 Task: Search for 'Training Session' in the calendar.
Action: Mouse moved to (11, 55)
Screenshot: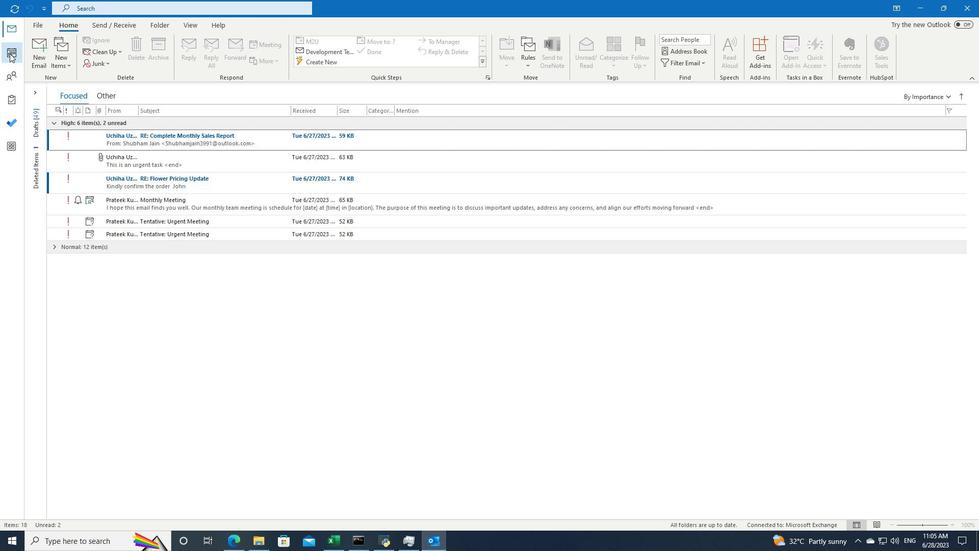 
Action: Mouse pressed left at (11, 55)
Screenshot: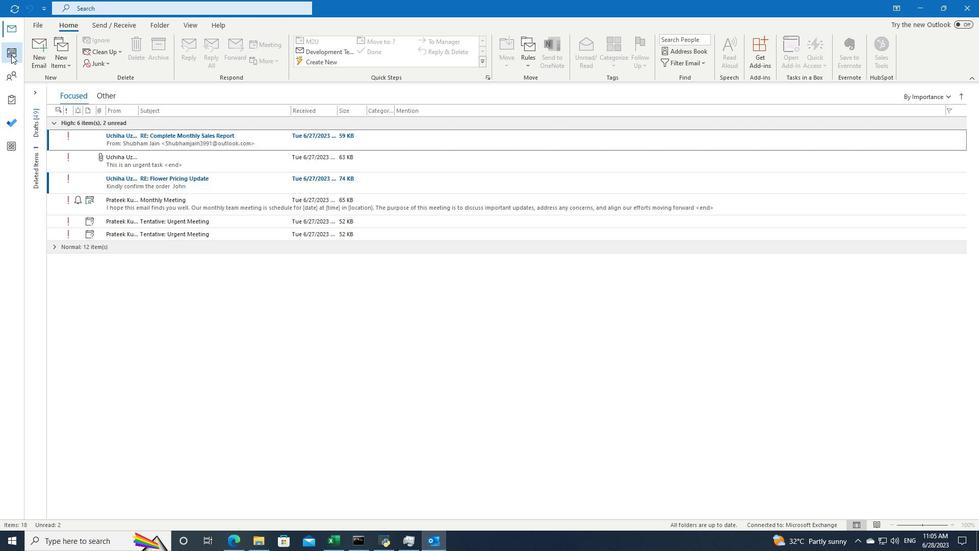 
Action: Mouse moved to (300, 12)
Screenshot: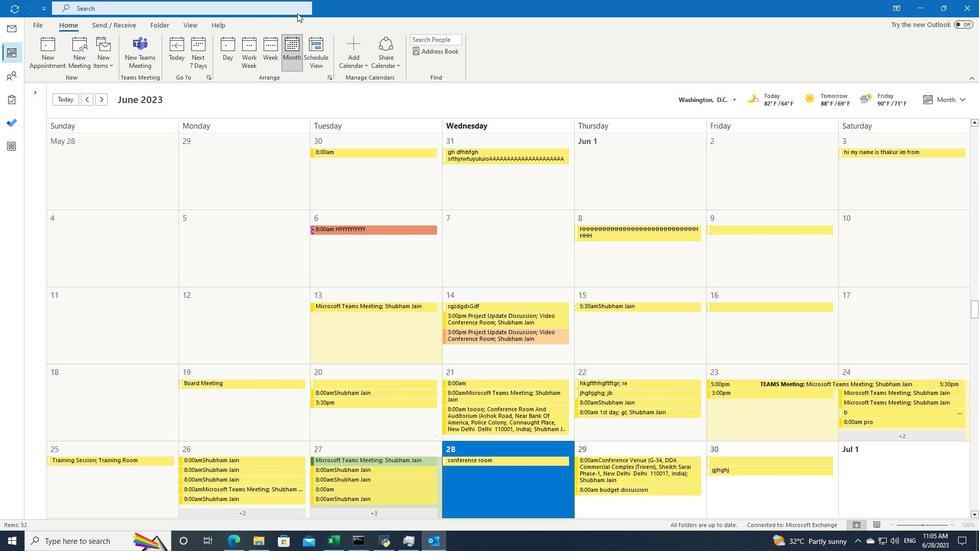 
Action: Mouse pressed left at (300, 12)
Screenshot: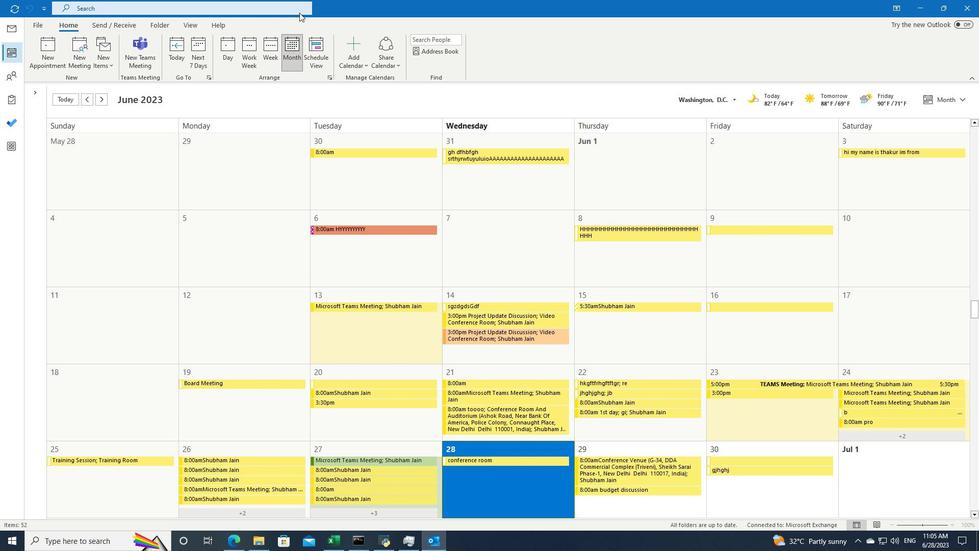 
Action: Mouse moved to (345, 8)
Screenshot: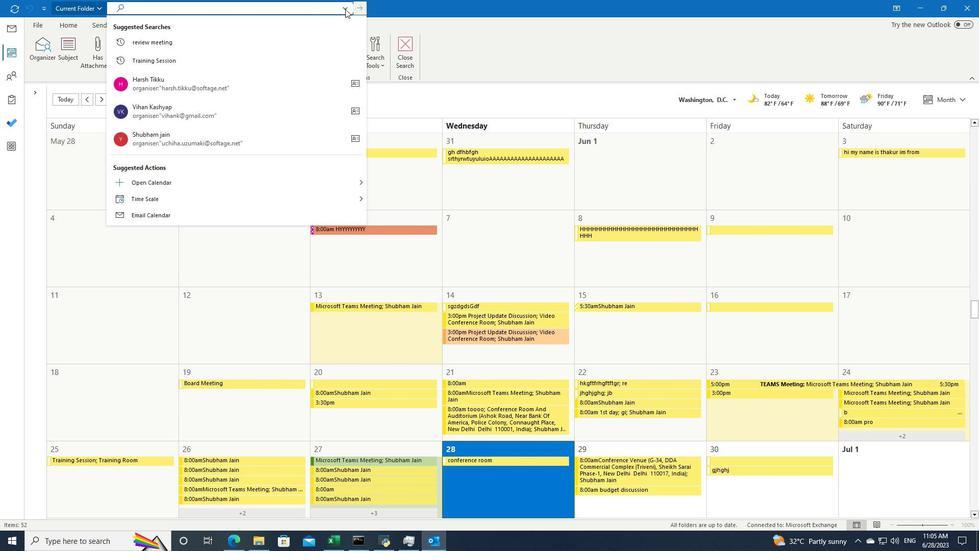 
Action: Mouse pressed left at (345, 8)
Screenshot: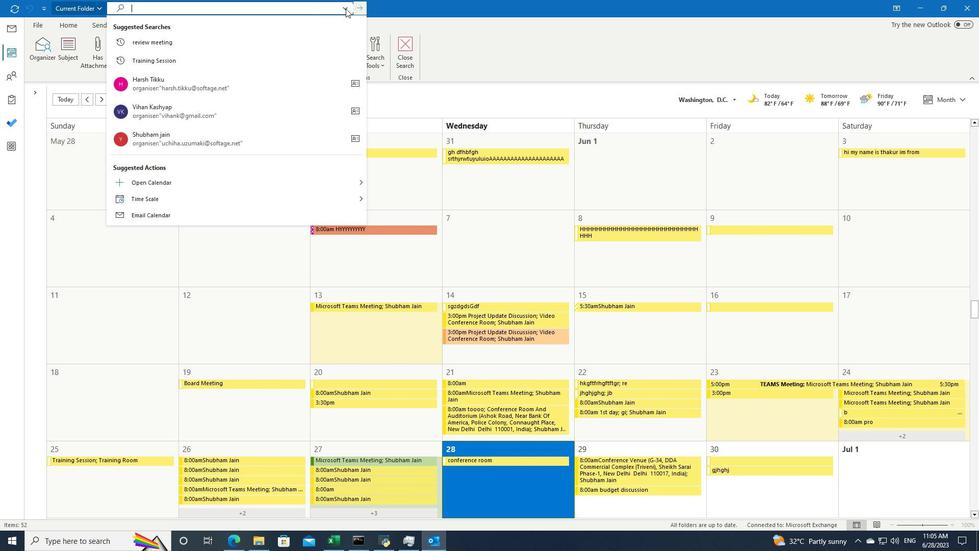 
Action: Mouse moved to (345, 144)
Screenshot: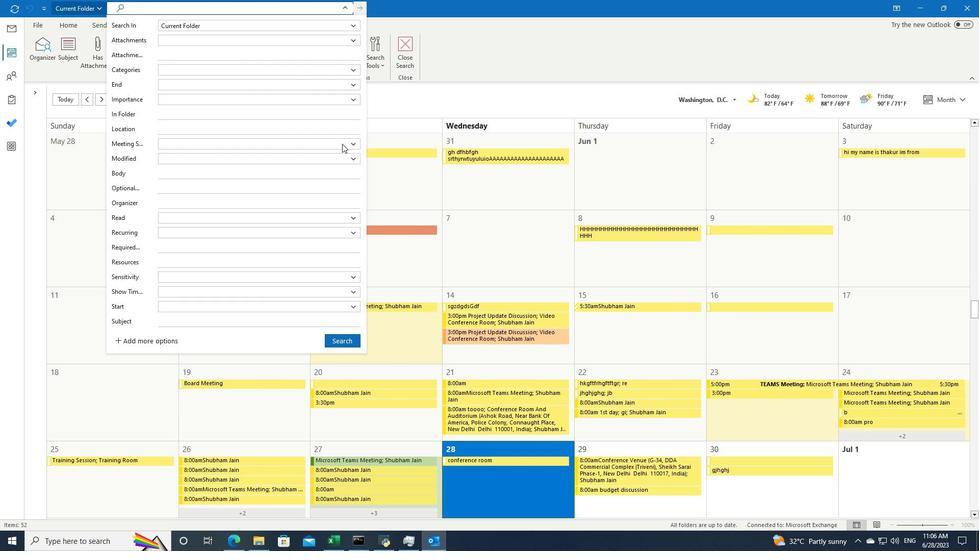 
Action: Mouse pressed left at (345, 144)
Screenshot: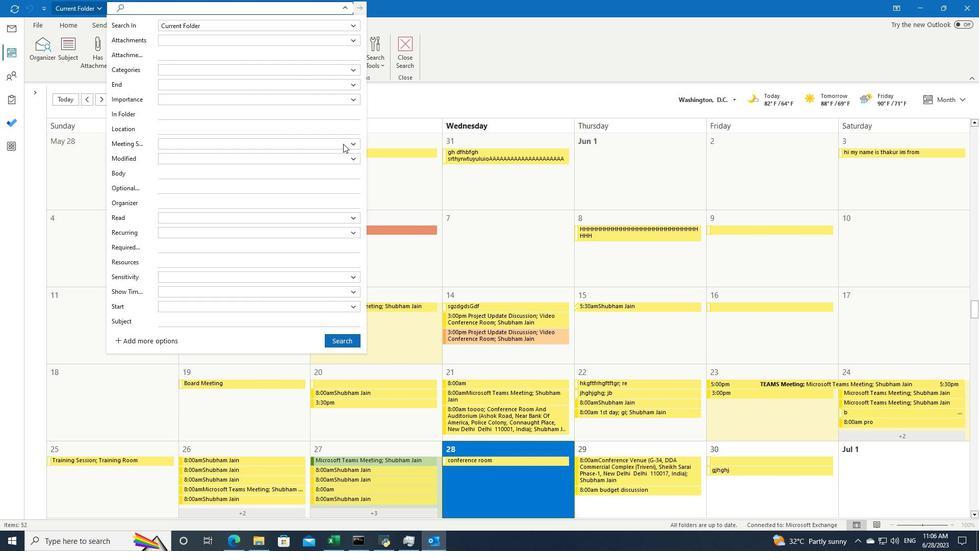 
Action: Mouse moved to (272, 163)
Screenshot: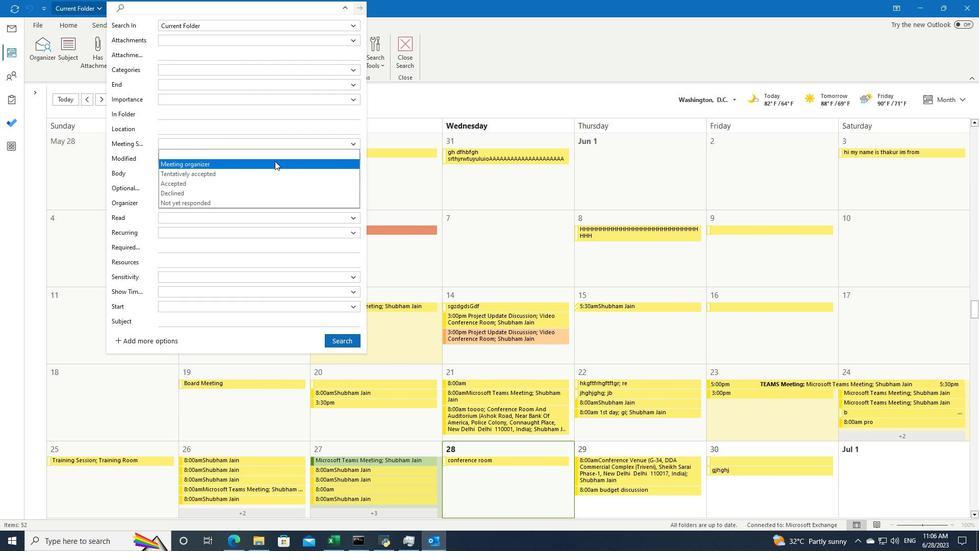 
Action: Mouse pressed left at (272, 163)
Screenshot: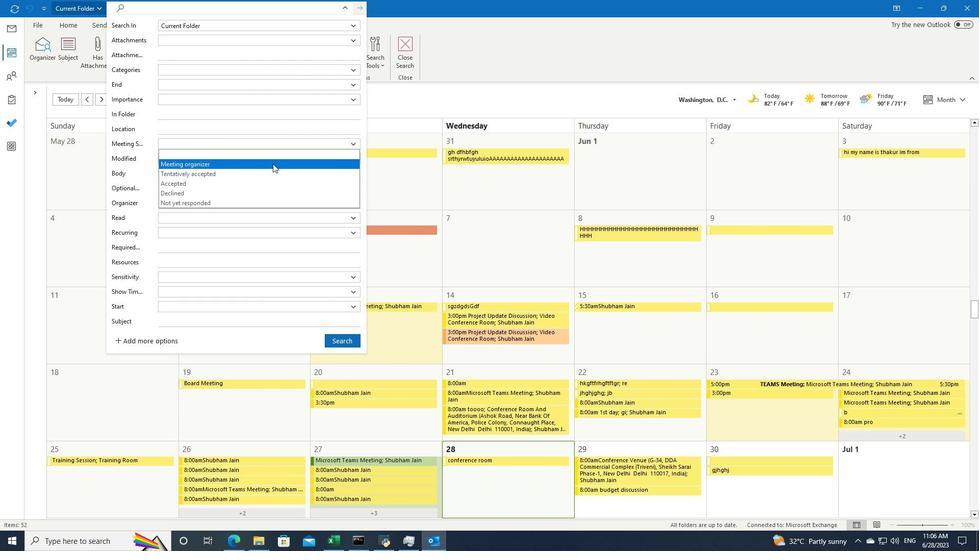 
Action: Mouse moved to (343, 336)
Screenshot: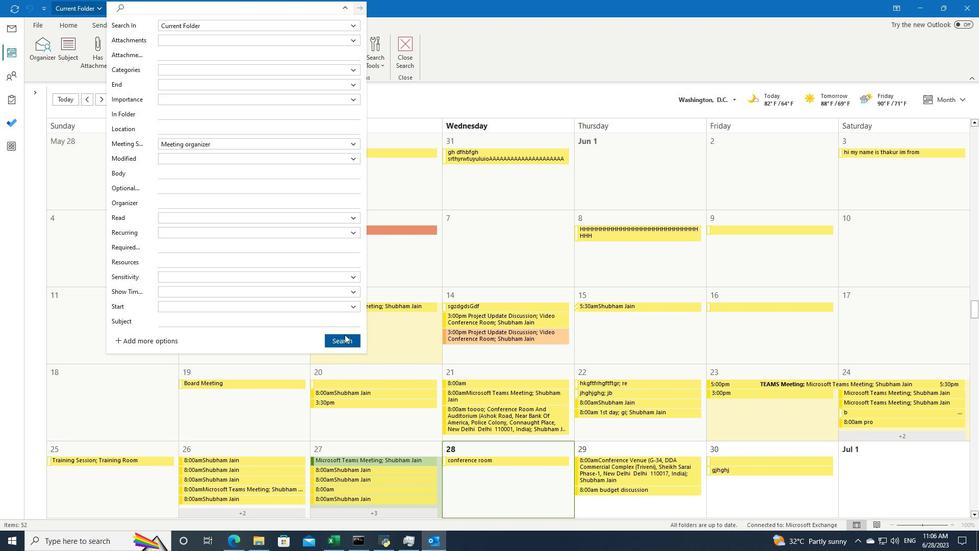 
Action: Mouse pressed left at (343, 336)
Screenshot: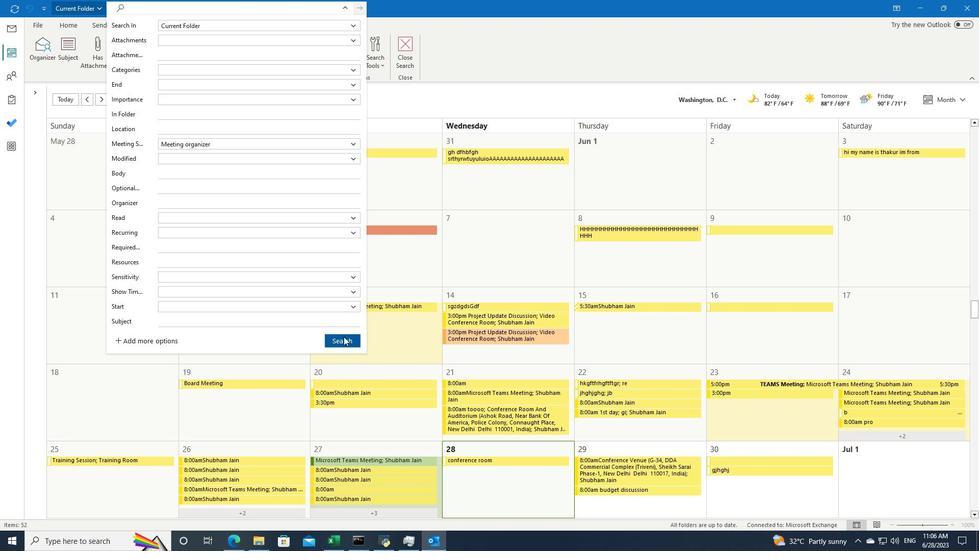 
